 Task: Apply the page setup to whole document.
Action: Mouse moved to (41, 56)
Screenshot: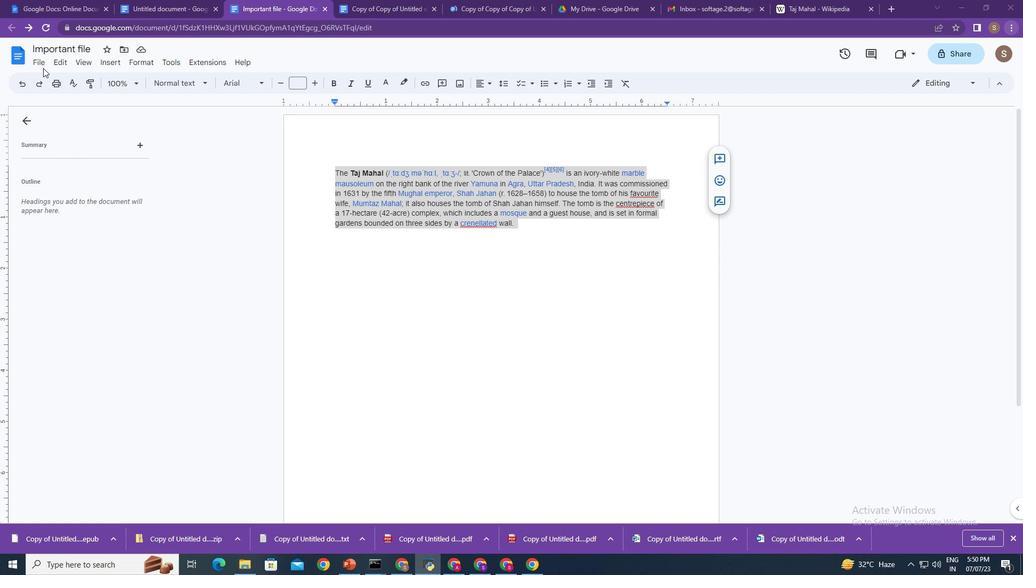 
Action: Mouse pressed left at (41, 56)
Screenshot: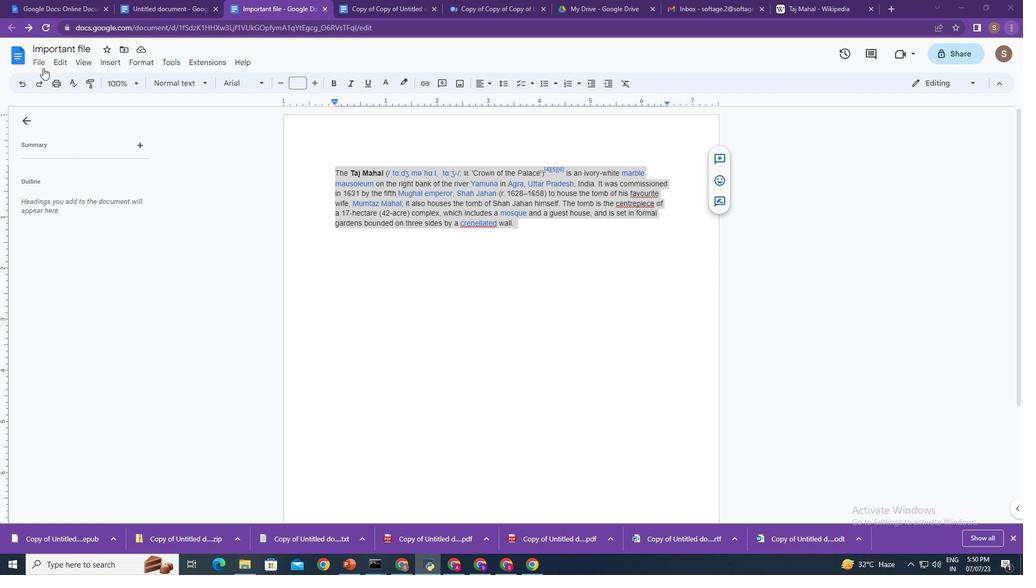 
Action: Mouse moved to (78, 371)
Screenshot: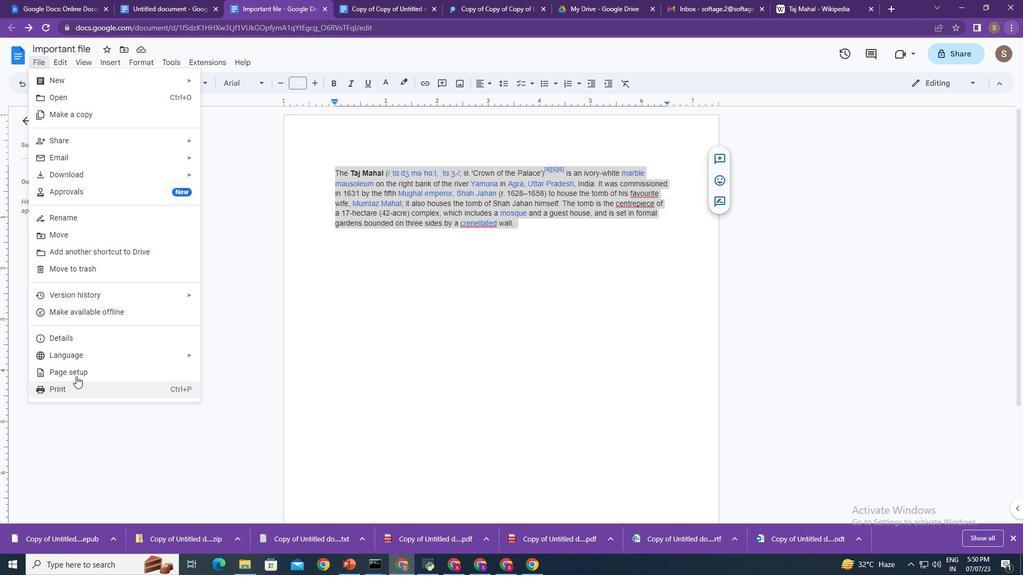 
Action: Mouse pressed left at (78, 371)
Screenshot: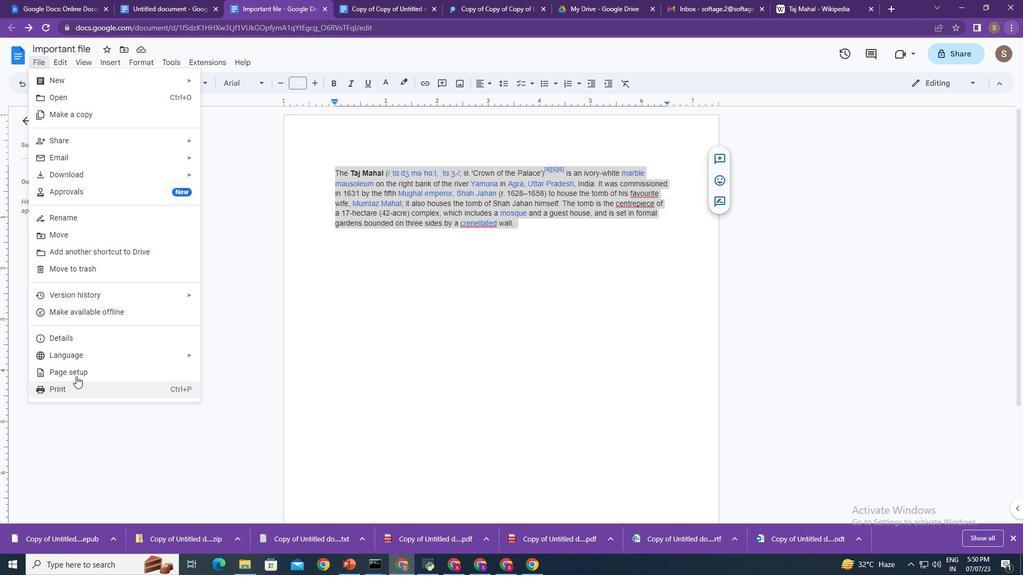 
Action: Mouse moved to (477, 222)
Screenshot: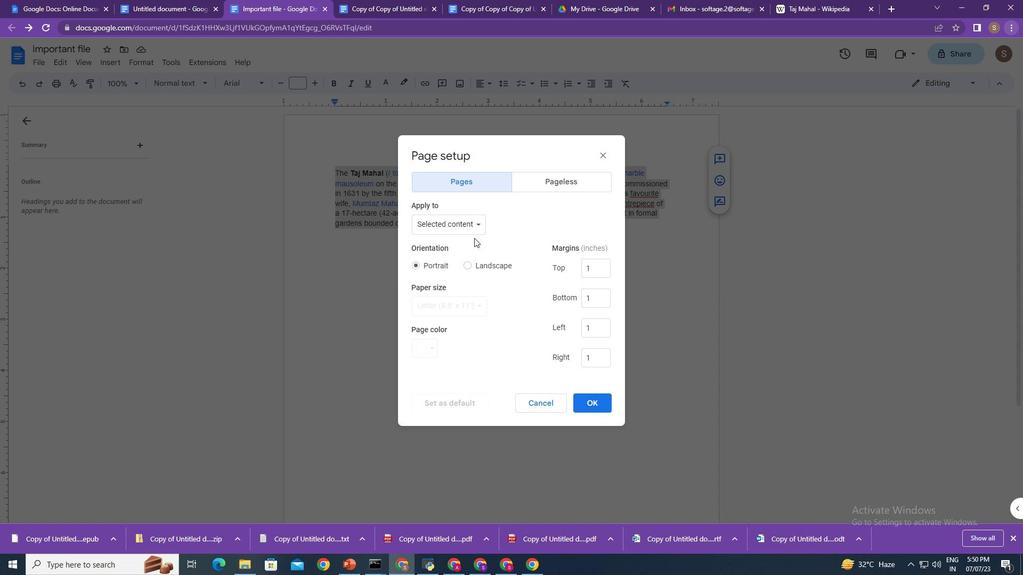 
Action: Mouse pressed left at (477, 222)
Screenshot: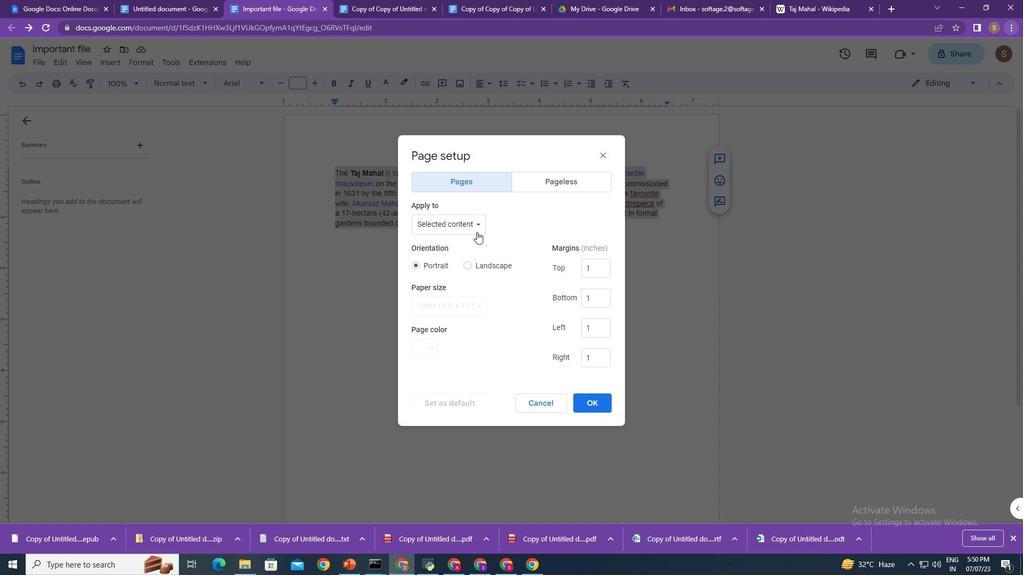 
Action: Mouse moved to (476, 200)
Screenshot: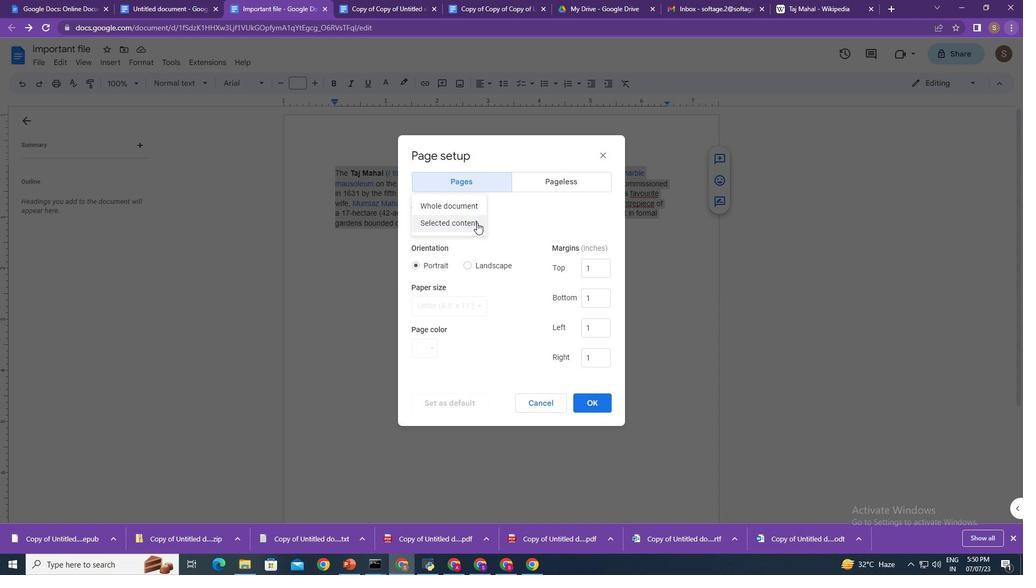
Action: Mouse pressed left at (476, 200)
Screenshot: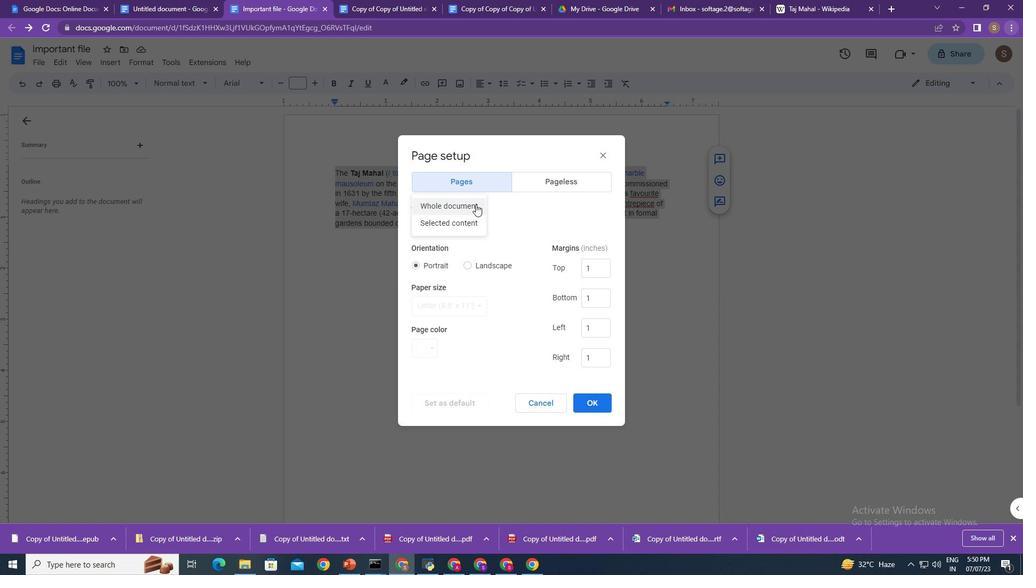 
Action: Mouse moved to (586, 397)
Screenshot: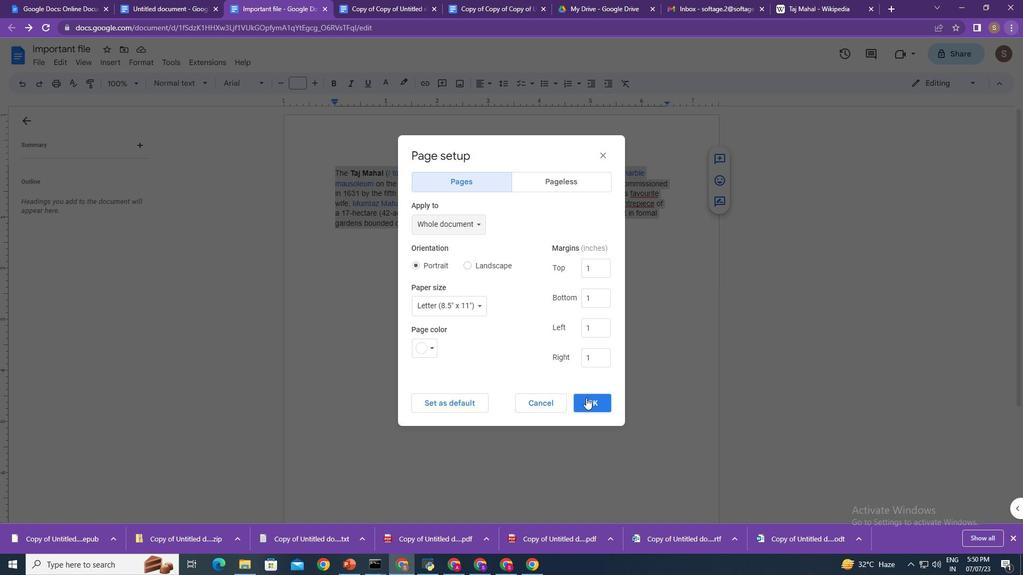 
Action: Mouse pressed left at (586, 397)
Screenshot: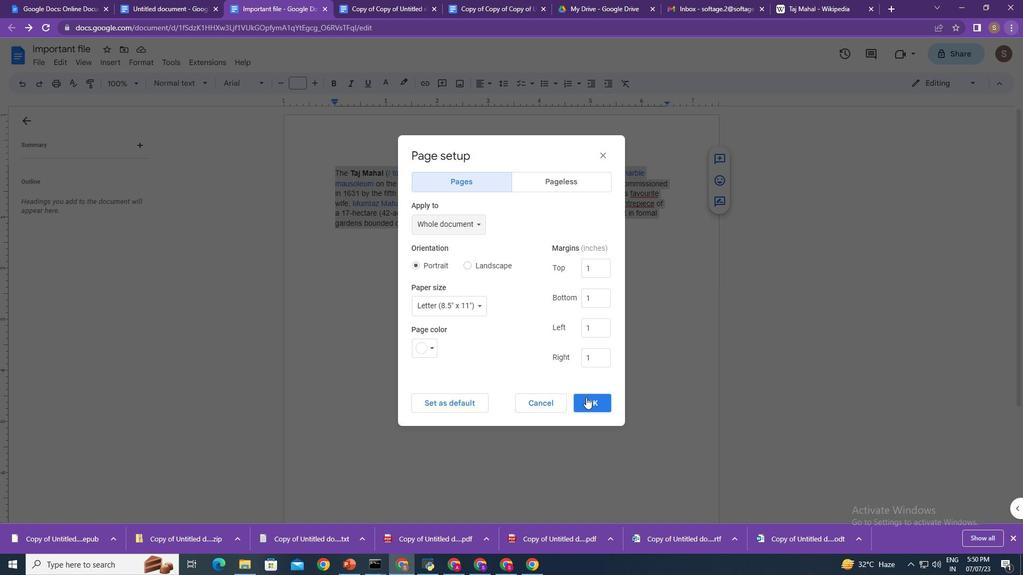 
